 Task: Add a condition where "Priority Is not Low" in pending tickets.
Action: Mouse moved to (199, 413)
Screenshot: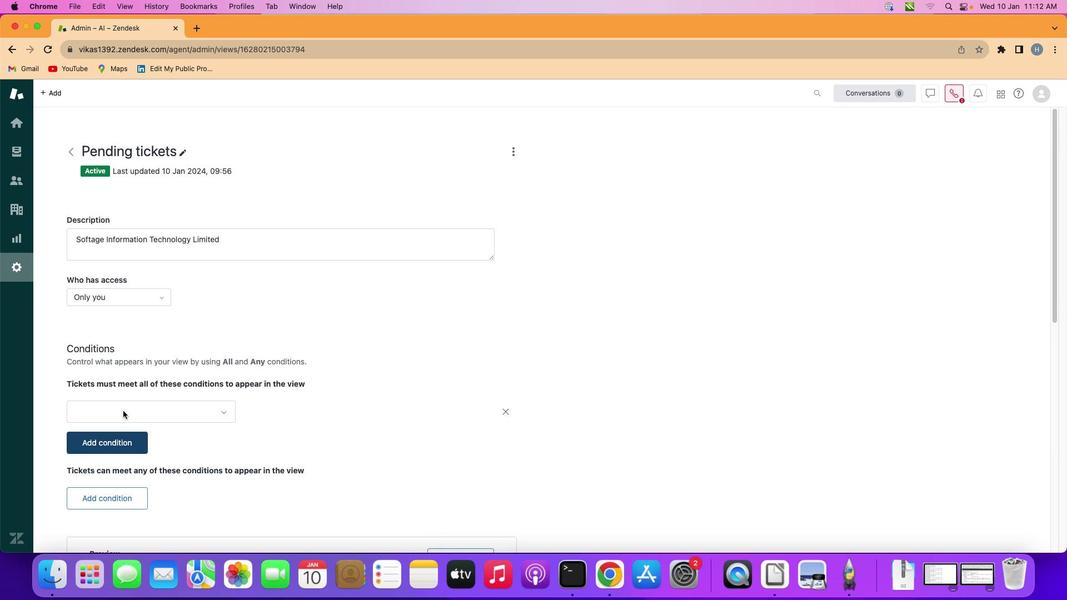 
Action: Mouse pressed left at (199, 413)
Screenshot: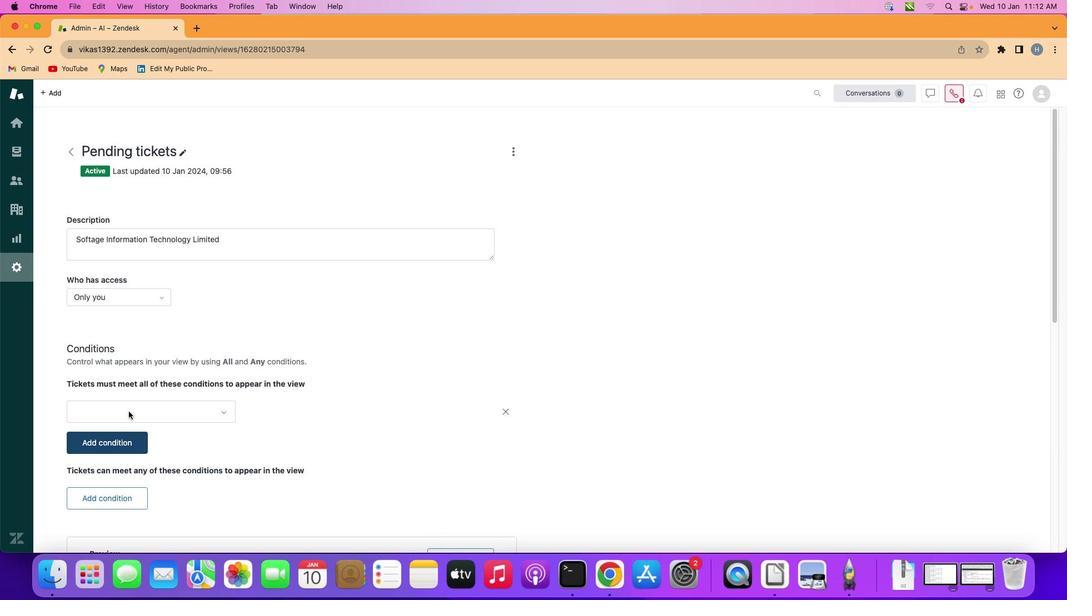 
Action: Mouse moved to (263, 413)
Screenshot: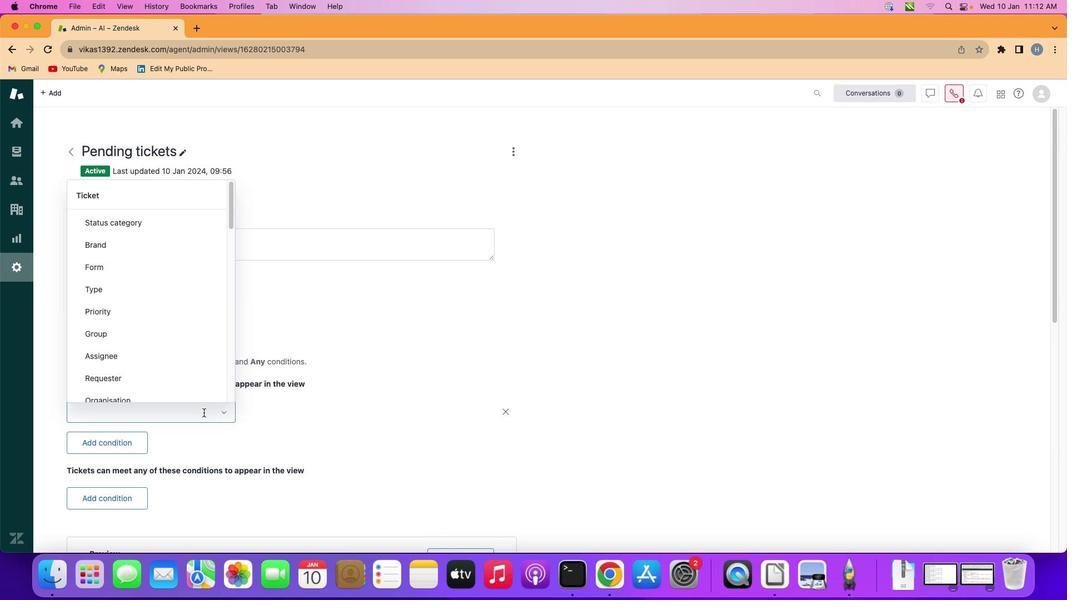 
Action: Mouse pressed left at (263, 413)
Screenshot: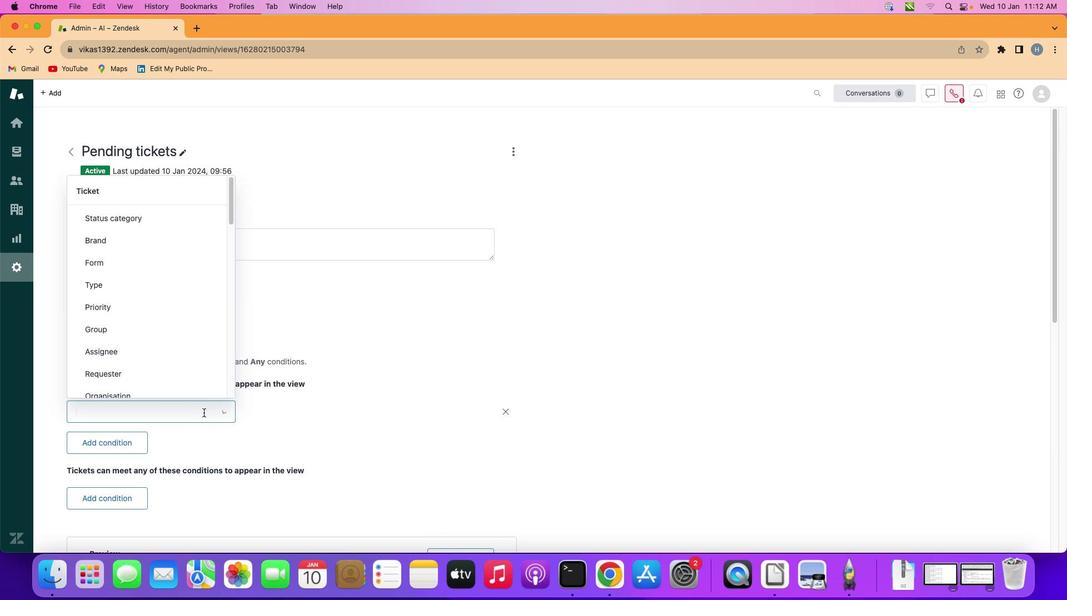 
Action: Mouse moved to (247, 394)
Screenshot: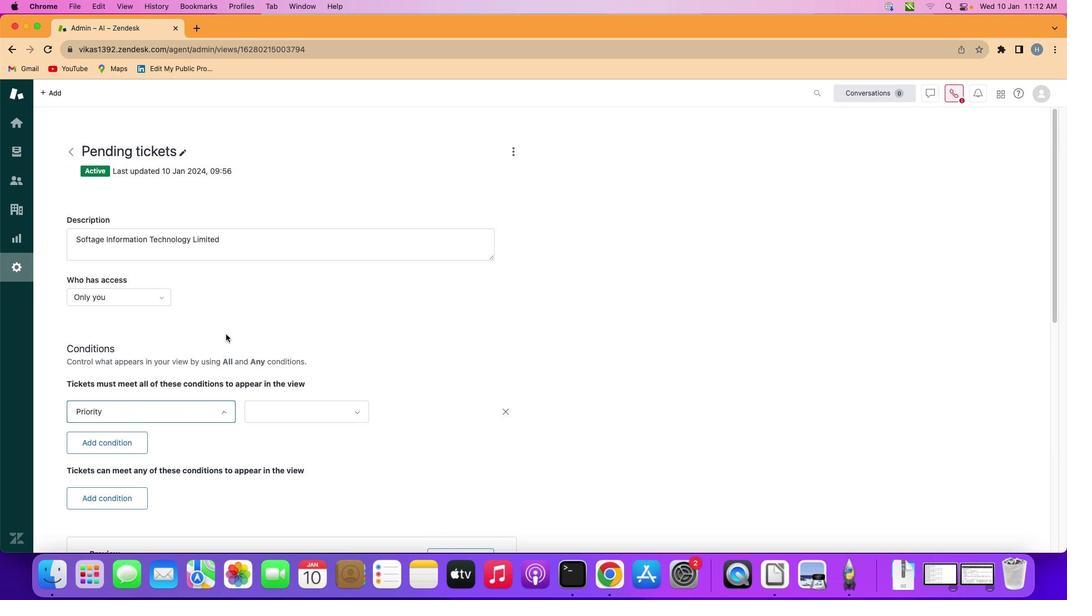 
Action: Mouse pressed left at (247, 394)
Screenshot: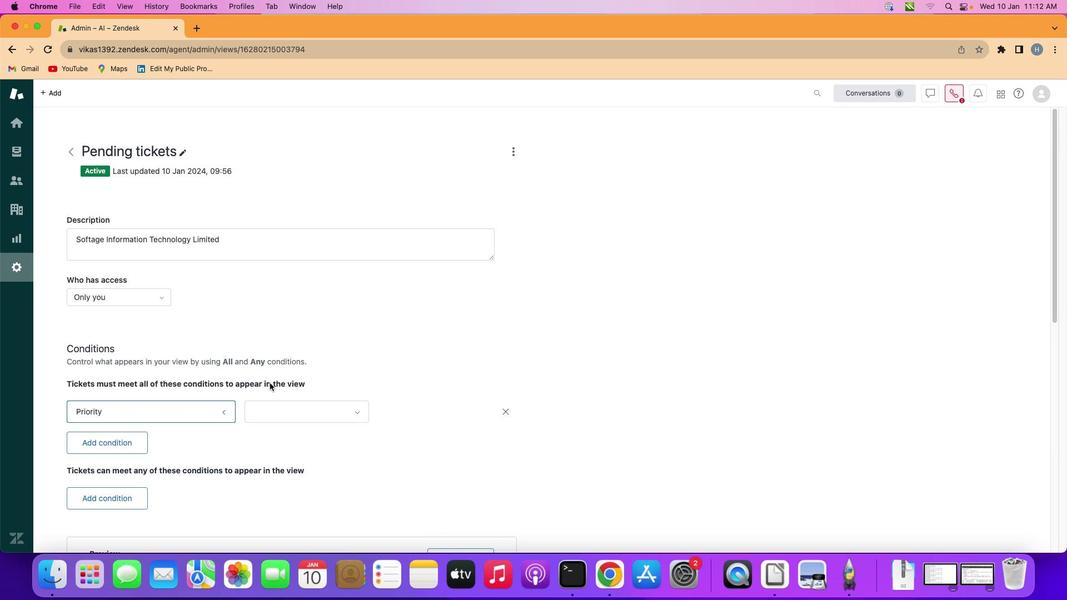 
Action: Mouse moved to (341, 412)
Screenshot: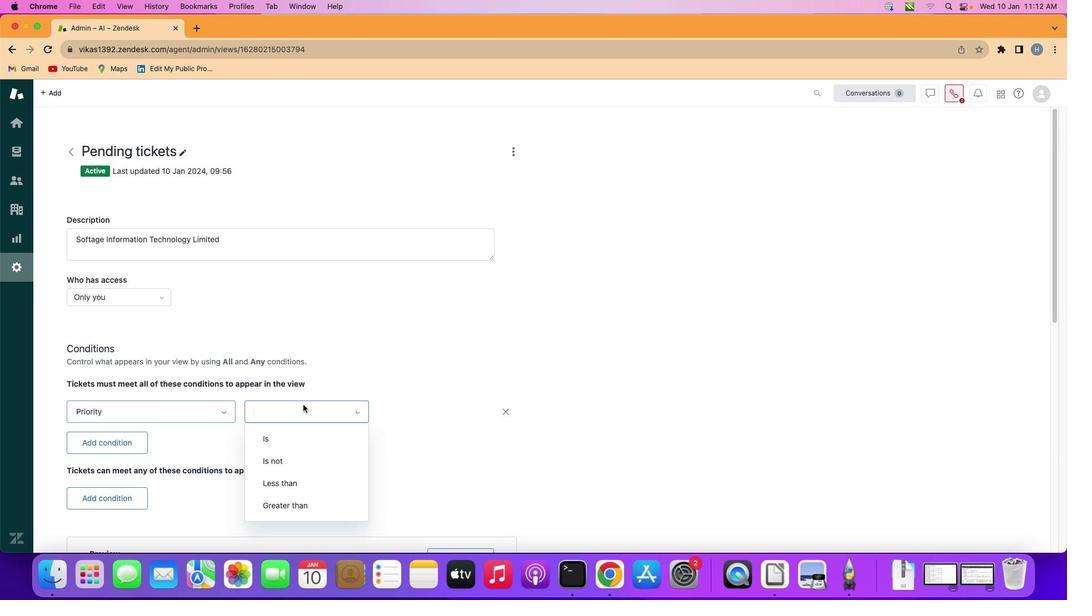 
Action: Mouse pressed left at (341, 412)
Screenshot: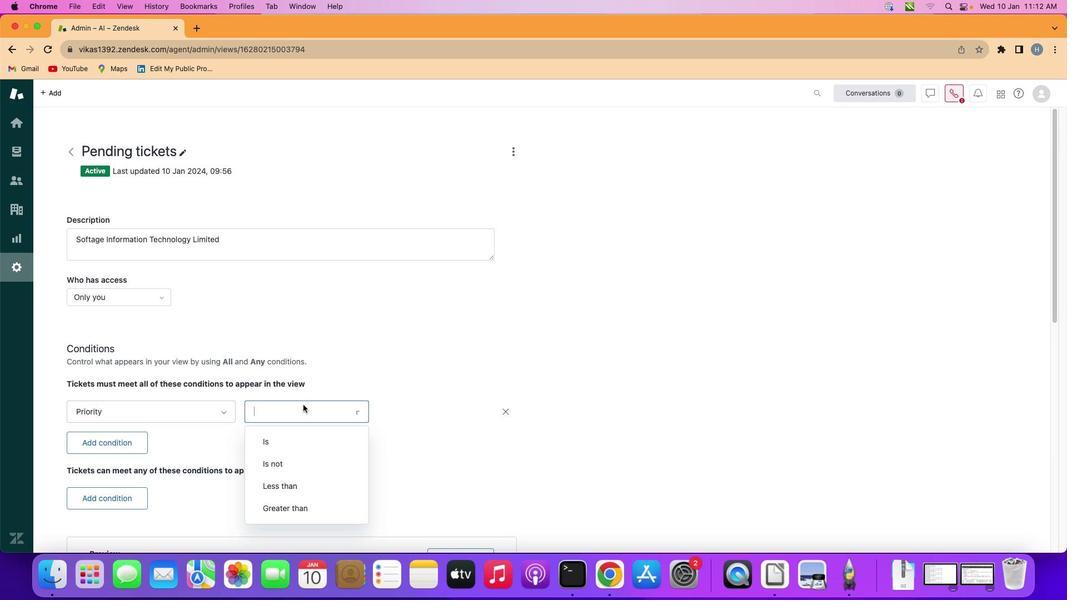 
Action: Mouse moved to (349, 420)
Screenshot: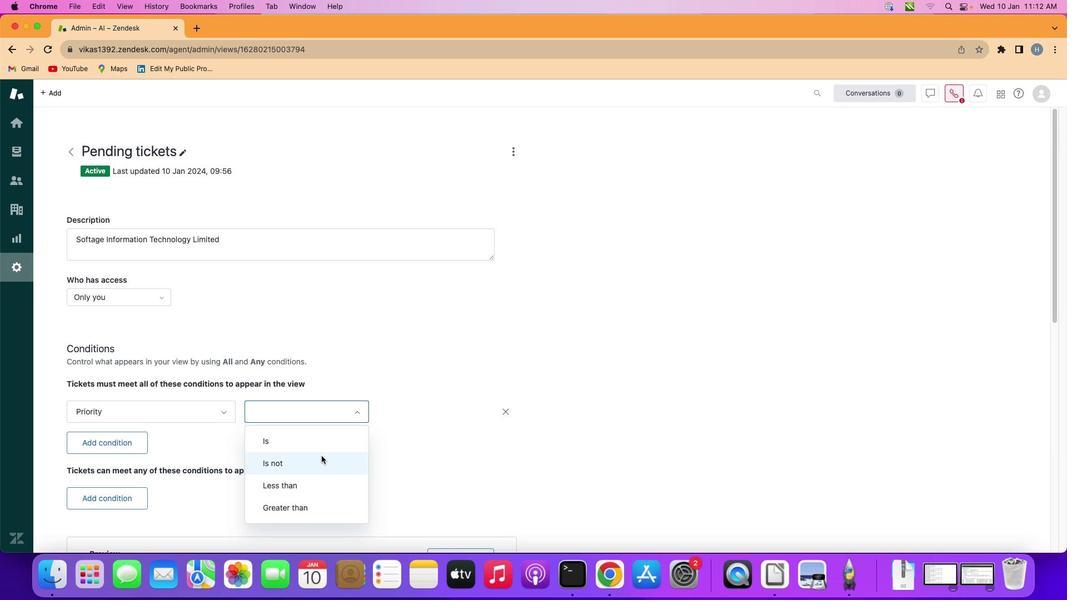 
Action: Mouse pressed left at (349, 420)
Screenshot: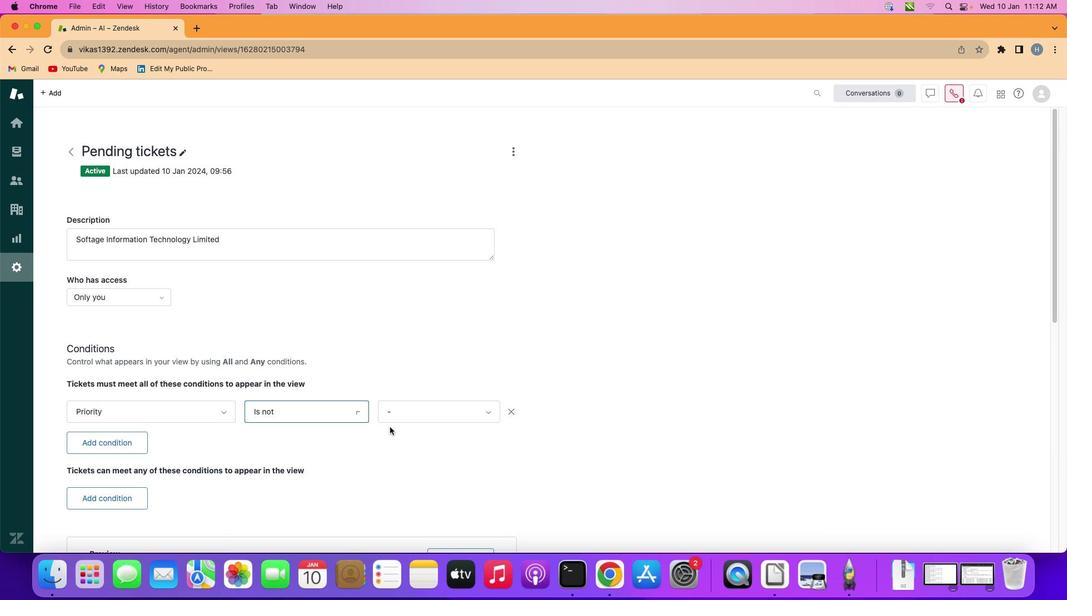 
Action: Mouse moved to (440, 413)
Screenshot: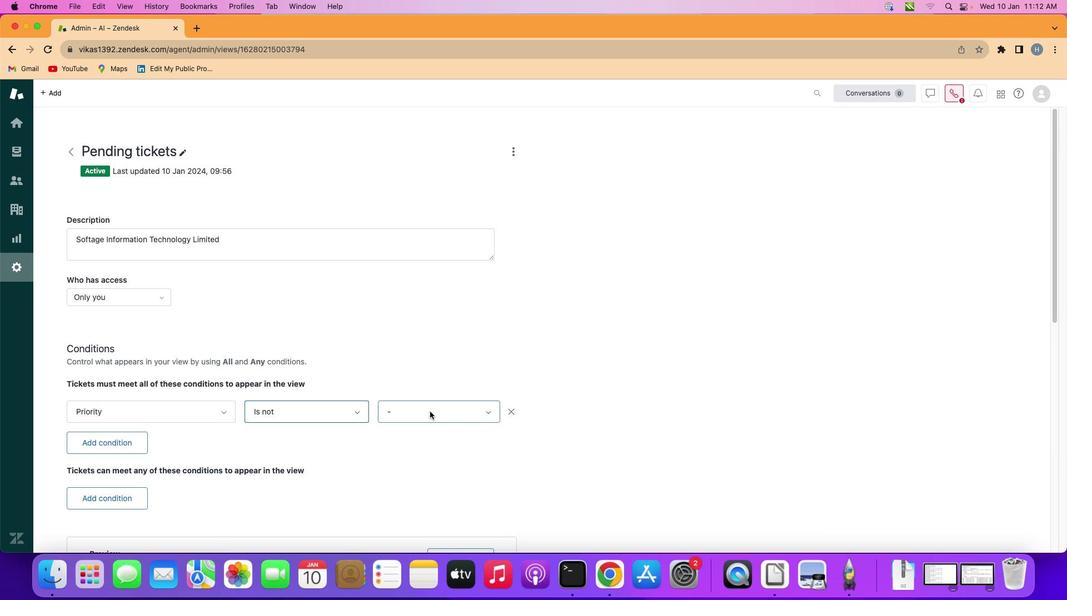 
Action: Mouse pressed left at (440, 413)
Screenshot: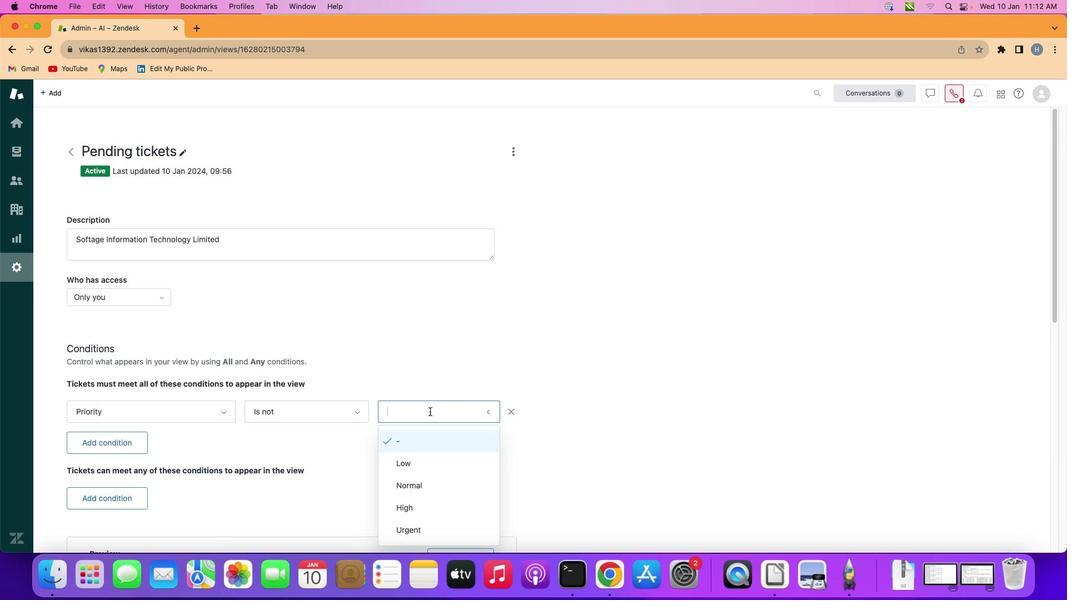 
Action: Mouse moved to (446, 420)
Screenshot: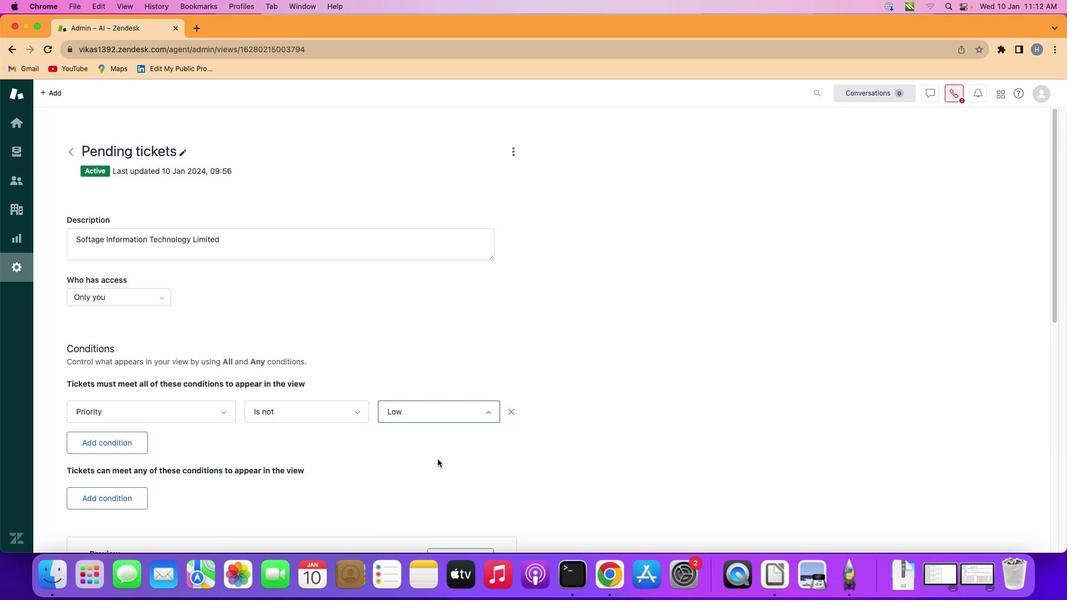 
Action: Mouse pressed left at (446, 420)
Screenshot: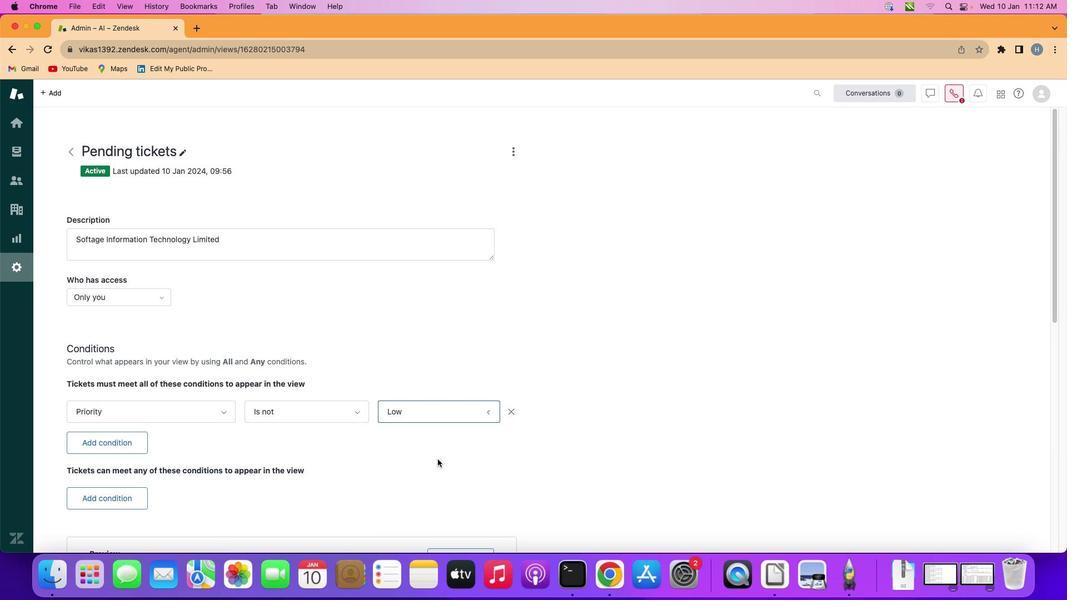 
